 Task: Apply the percent format in column A.
Action: Mouse moved to (47, 132)
Screenshot: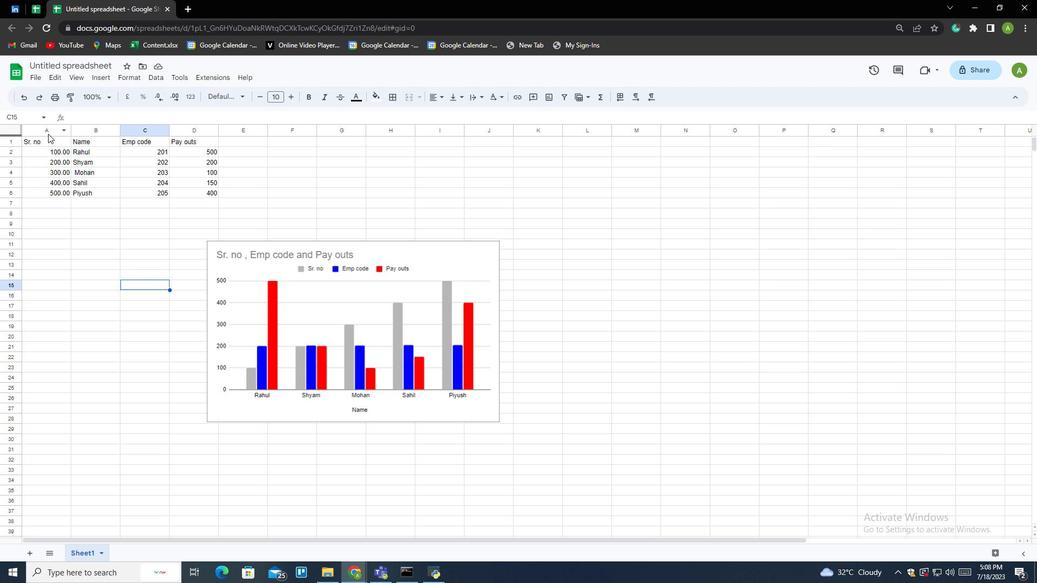 
Action: Mouse pressed left at (47, 132)
Screenshot: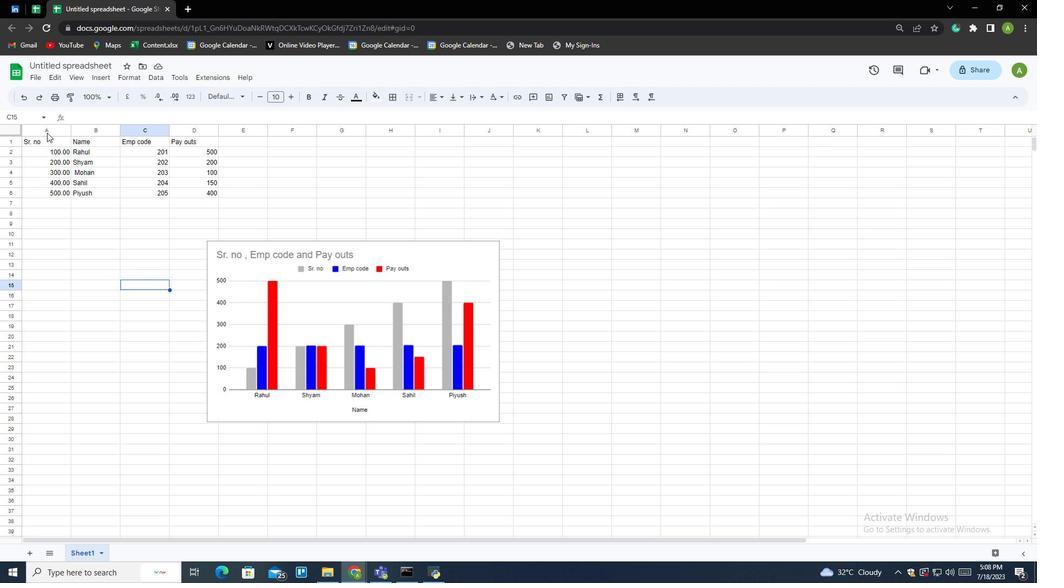 
Action: Mouse moved to (125, 77)
Screenshot: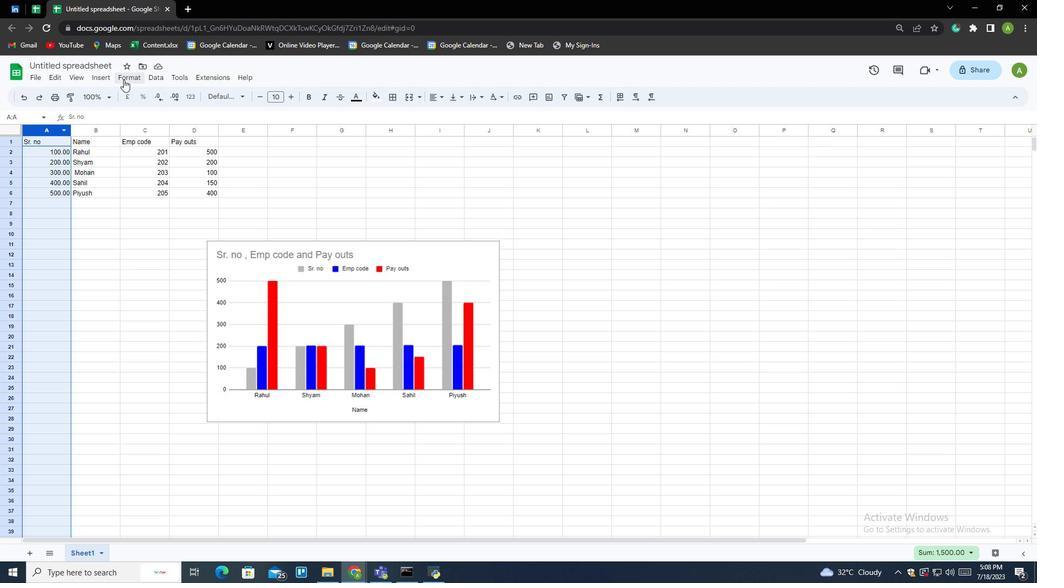 
Action: Mouse pressed left at (125, 77)
Screenshot: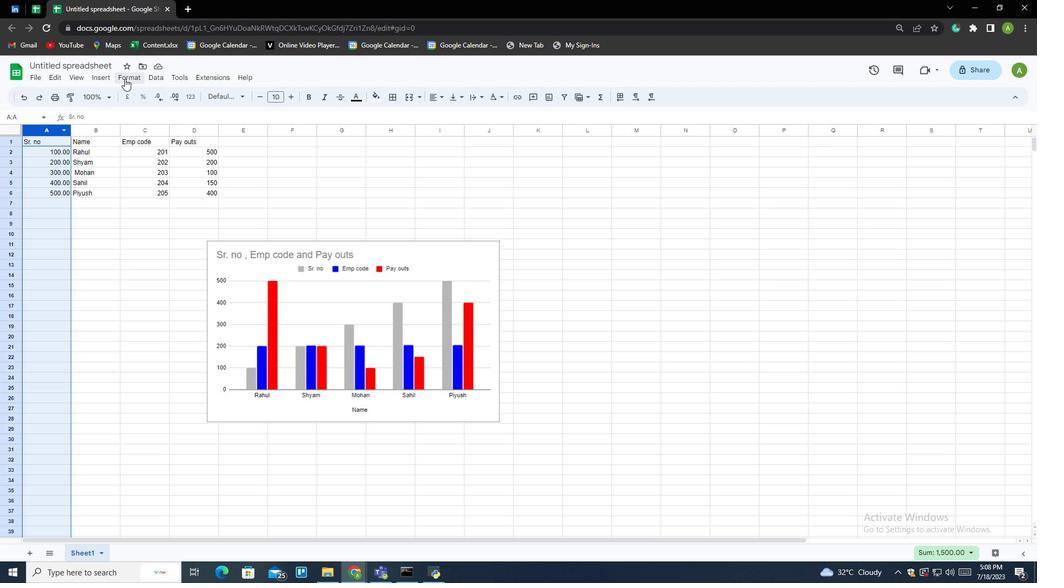 
Action: Mouse moved to (313, 199)
Screenshot: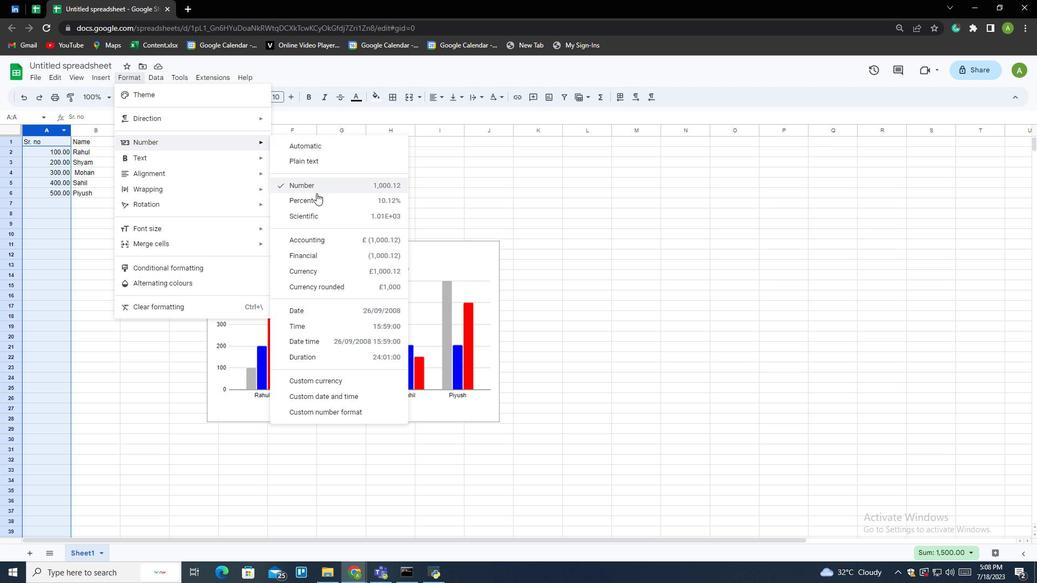 
Action: Mouse pressed left at (313, 199)
Screenshot: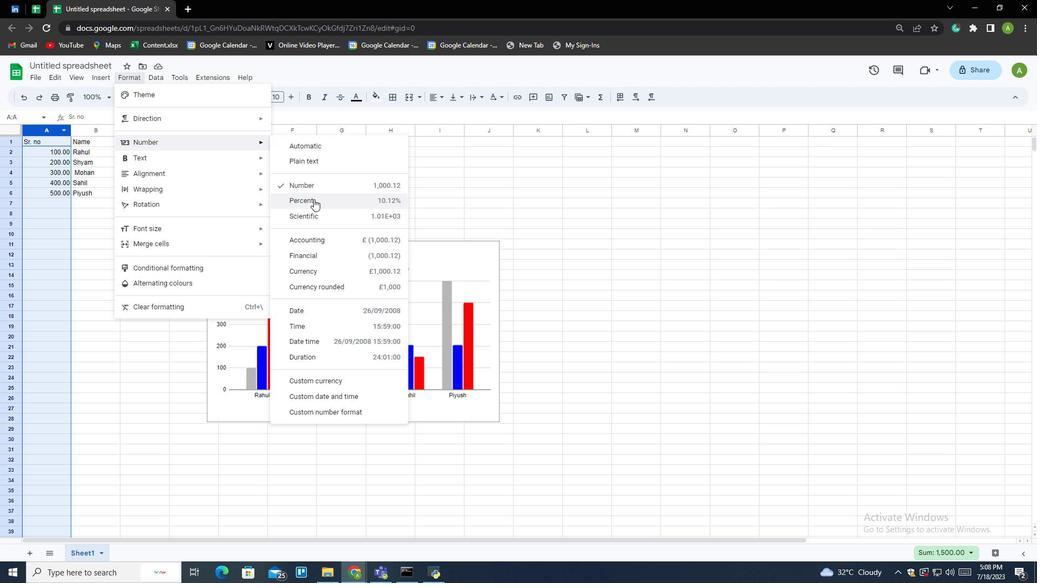 
Action: Mouse moved to (138, 259)
Screenshot: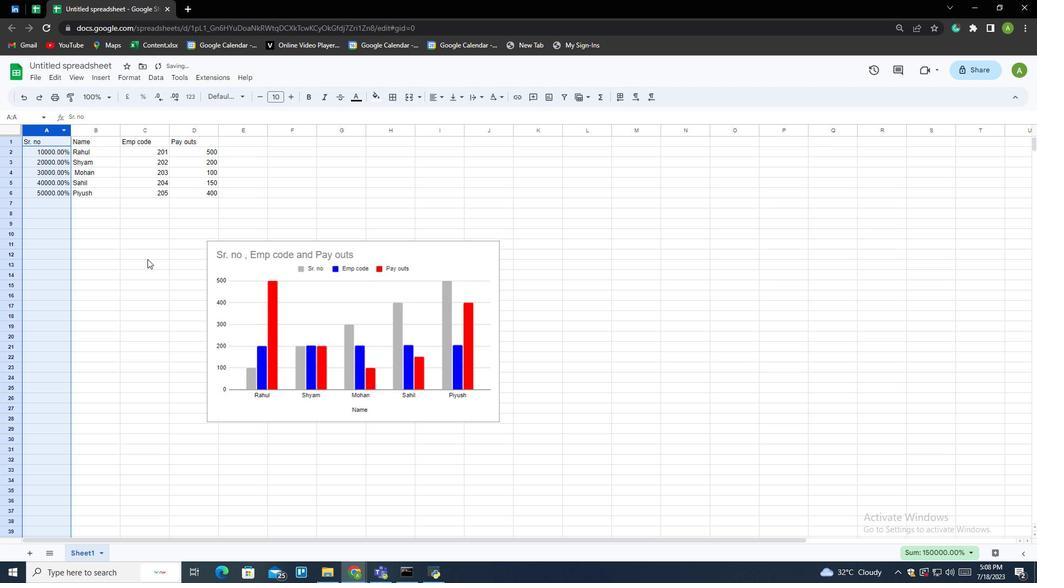 
